 Task: Add the headline in the profile information "Student at Deshbandhu College".
Action: Mouse moved to (889, 102)
Screenshot: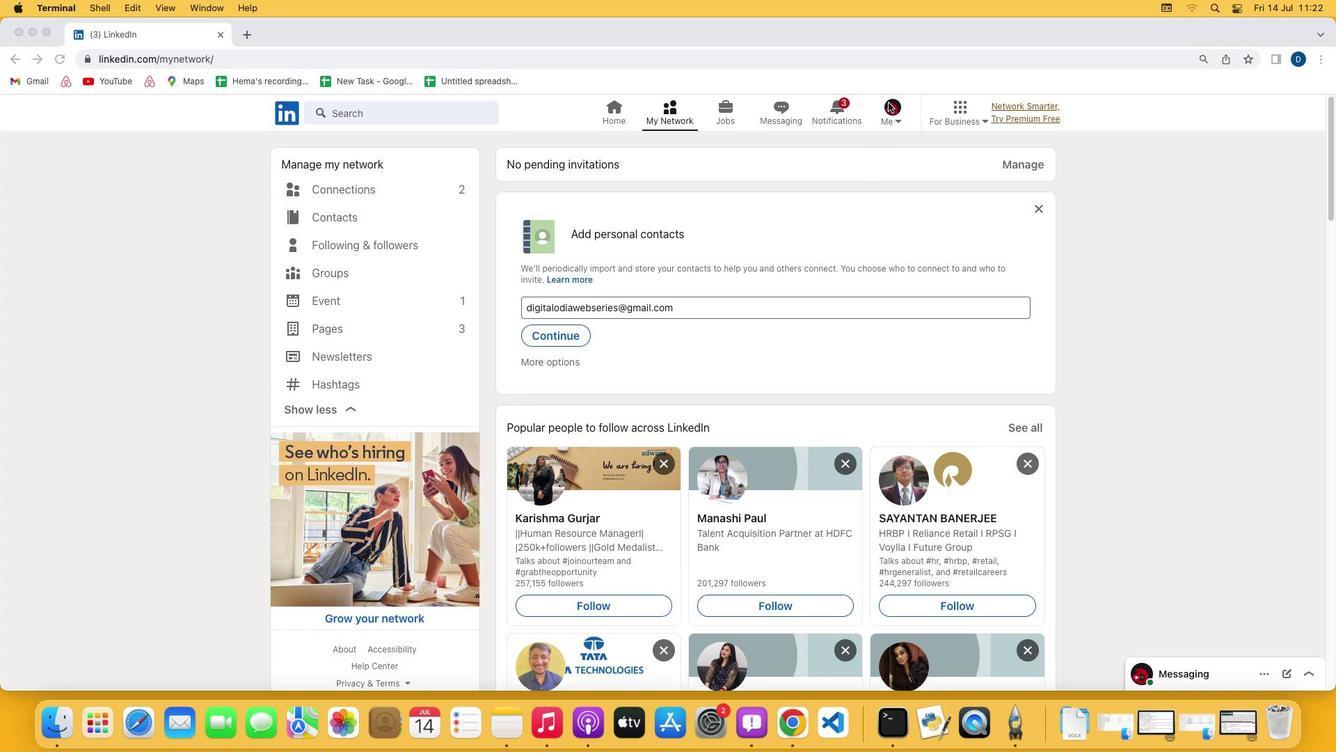 
Action: Mouse pressed left at (889, 102)
Screenshot: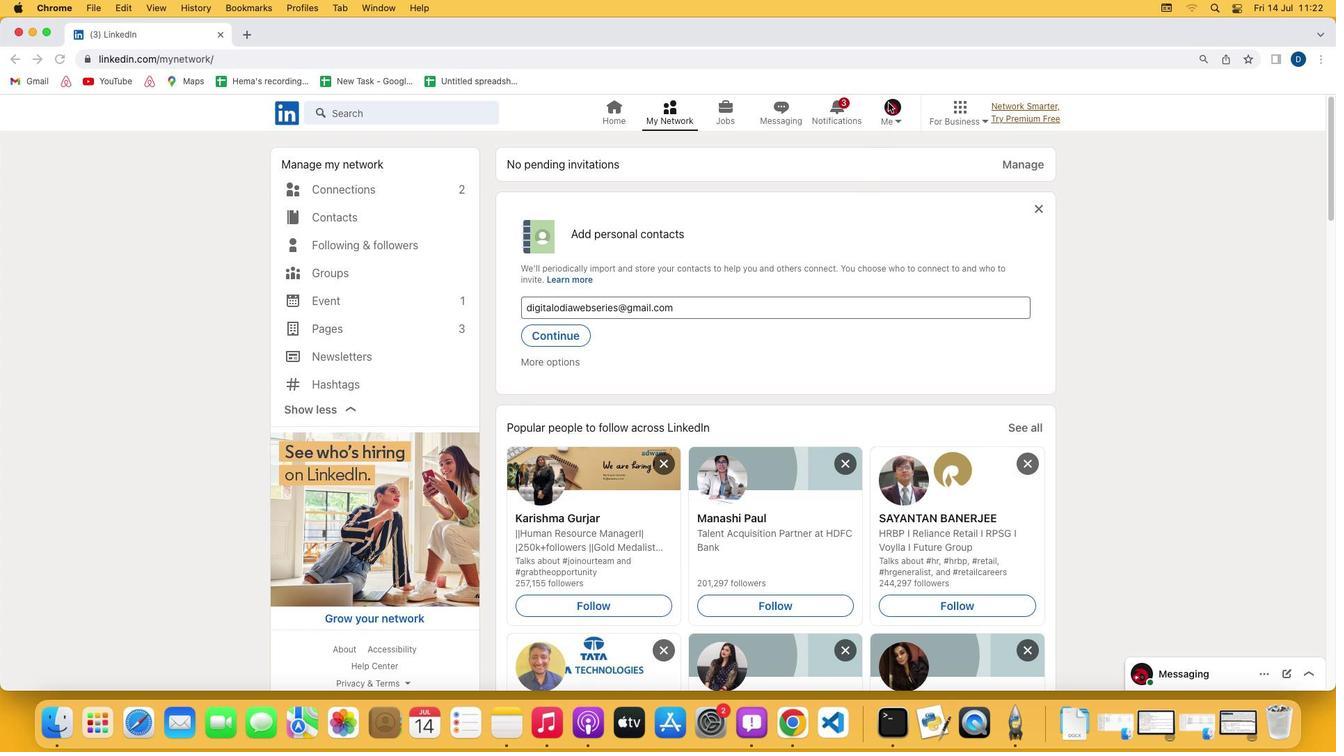 
Action: Mouse pressed left at (889, 102)
Screenshot: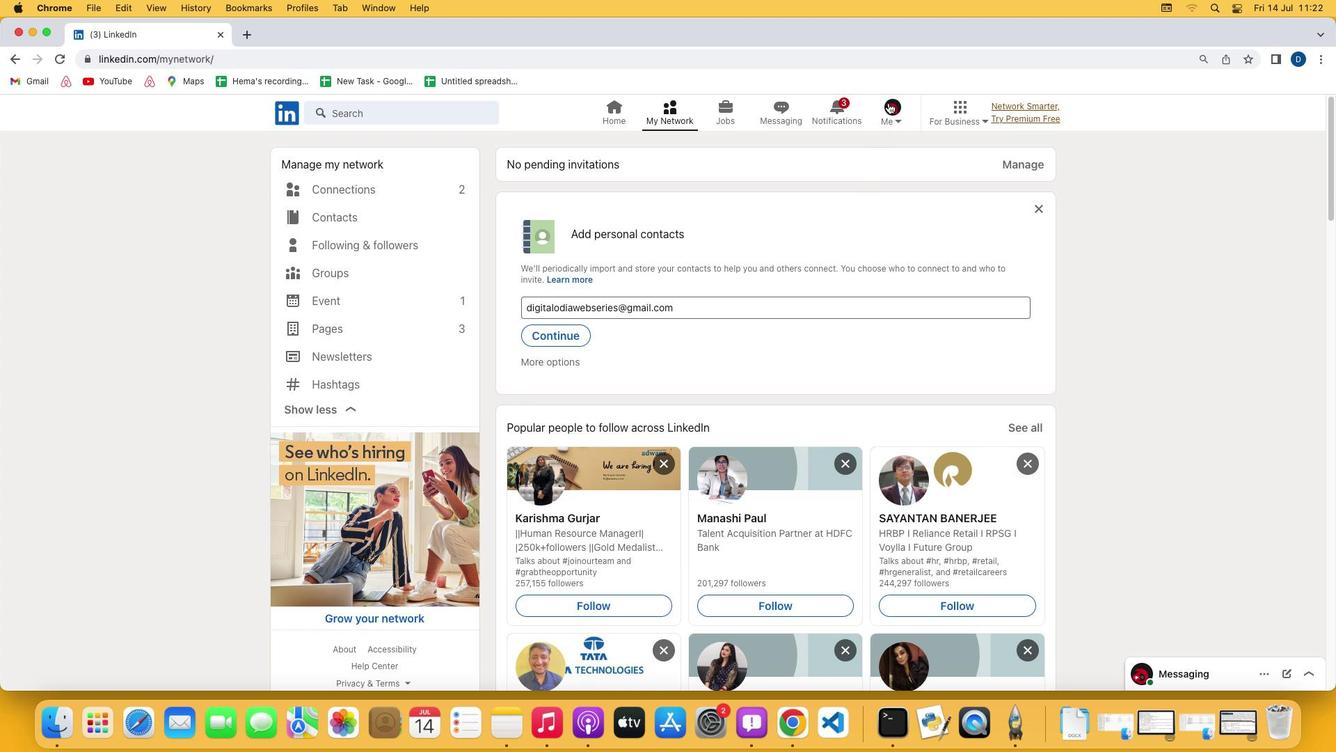 
Action: Mouse moved to (889, 103)
Screenshot: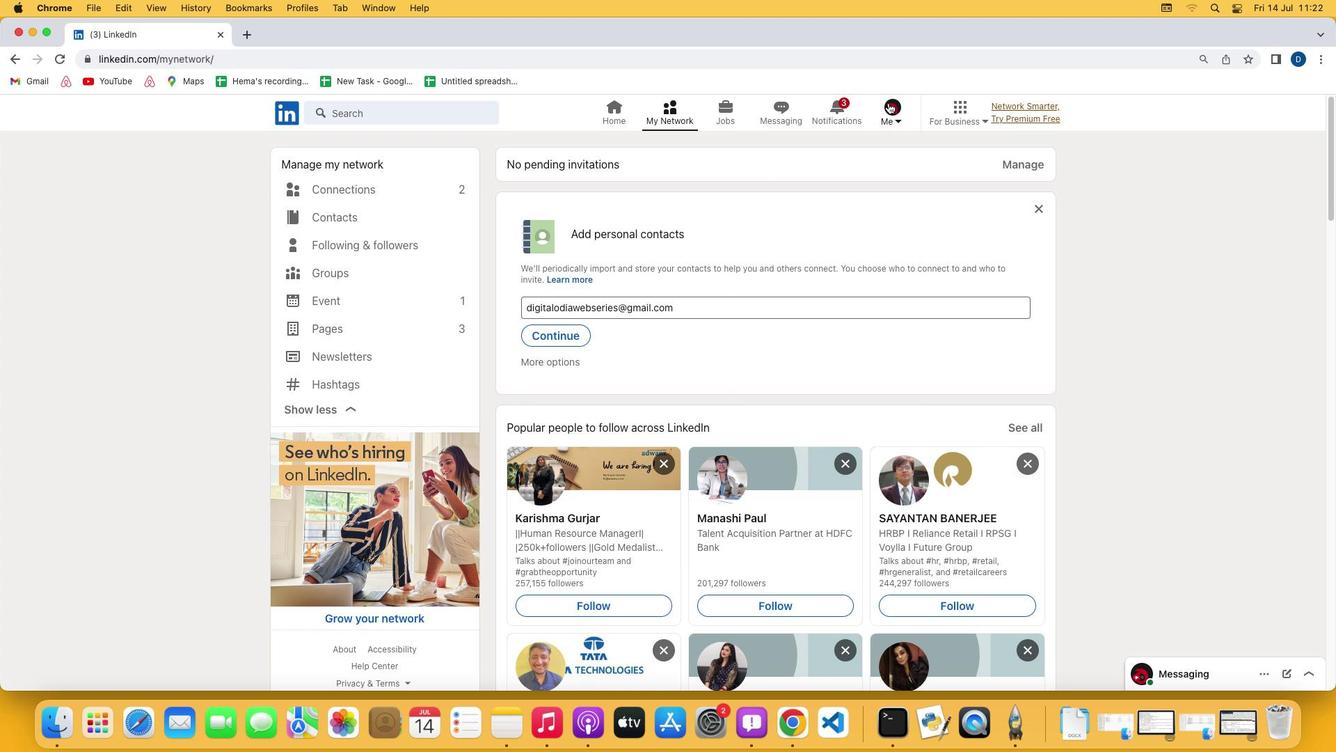
Action: Mouse pressed left at (889, 103)
Screenshot: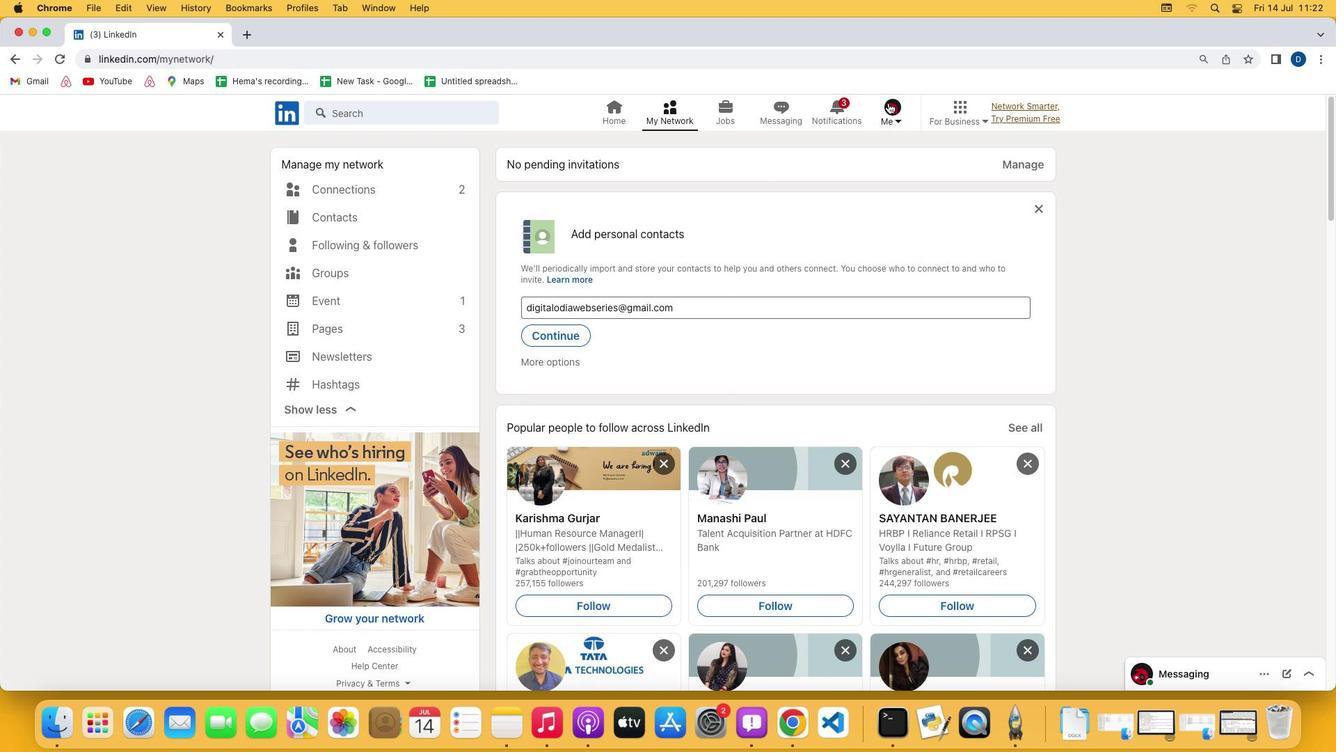 
Action: Mouse moved to (769, 160)
Screenshot: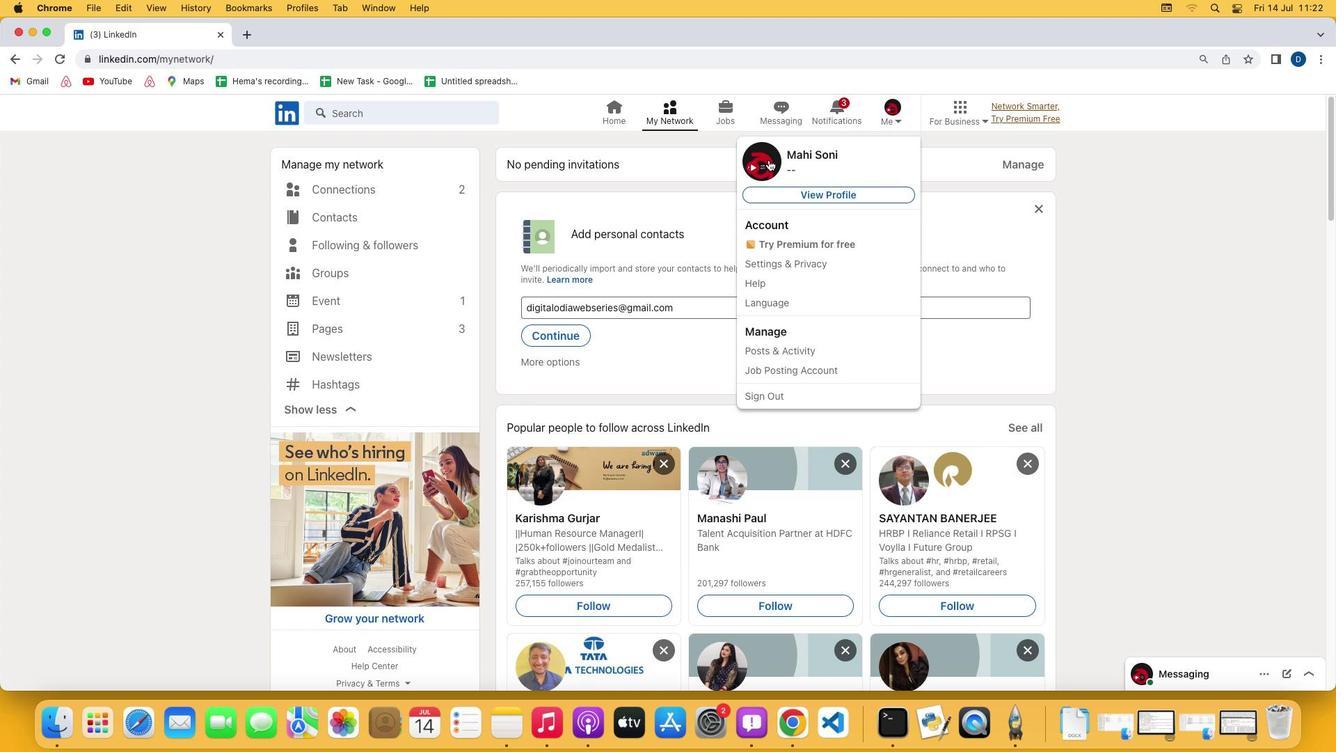 
Action: Mouse pressed left at (769, 160)
Screenshot: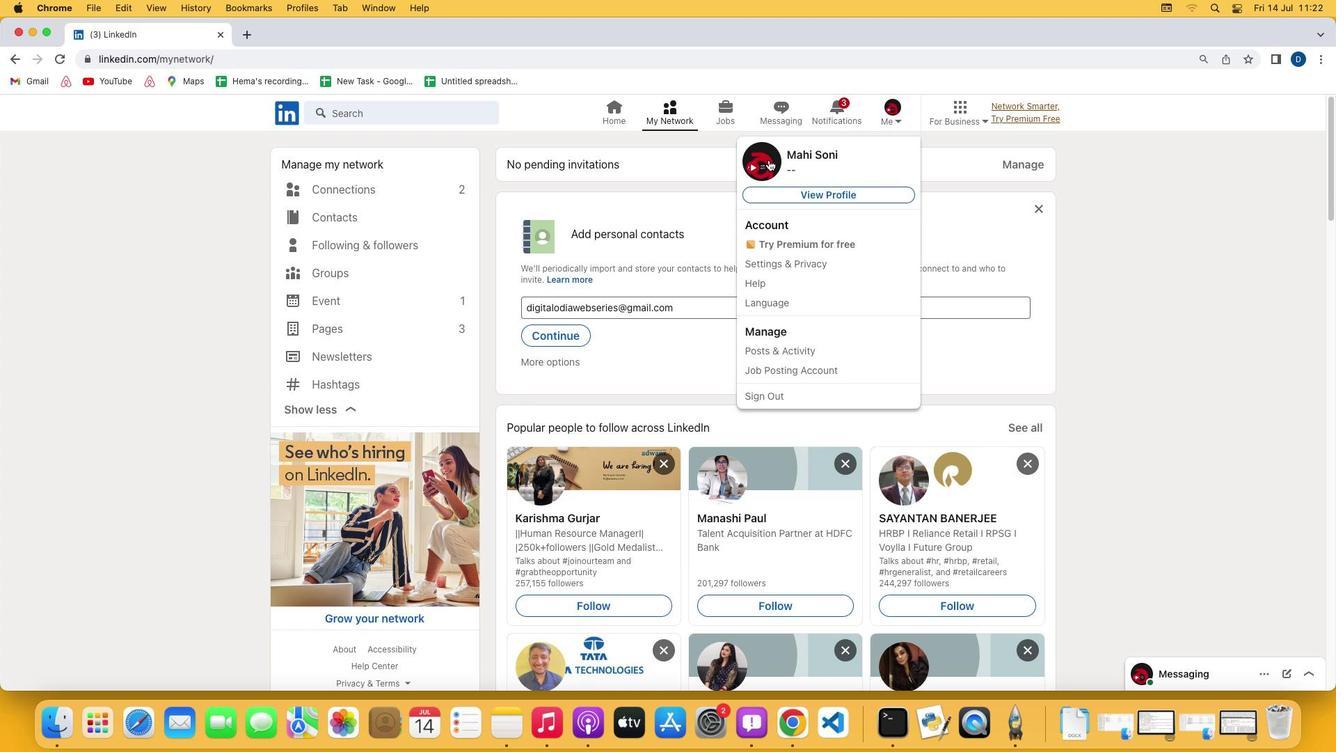 
Action: Mouse moved to (804, 361)
Screenshot: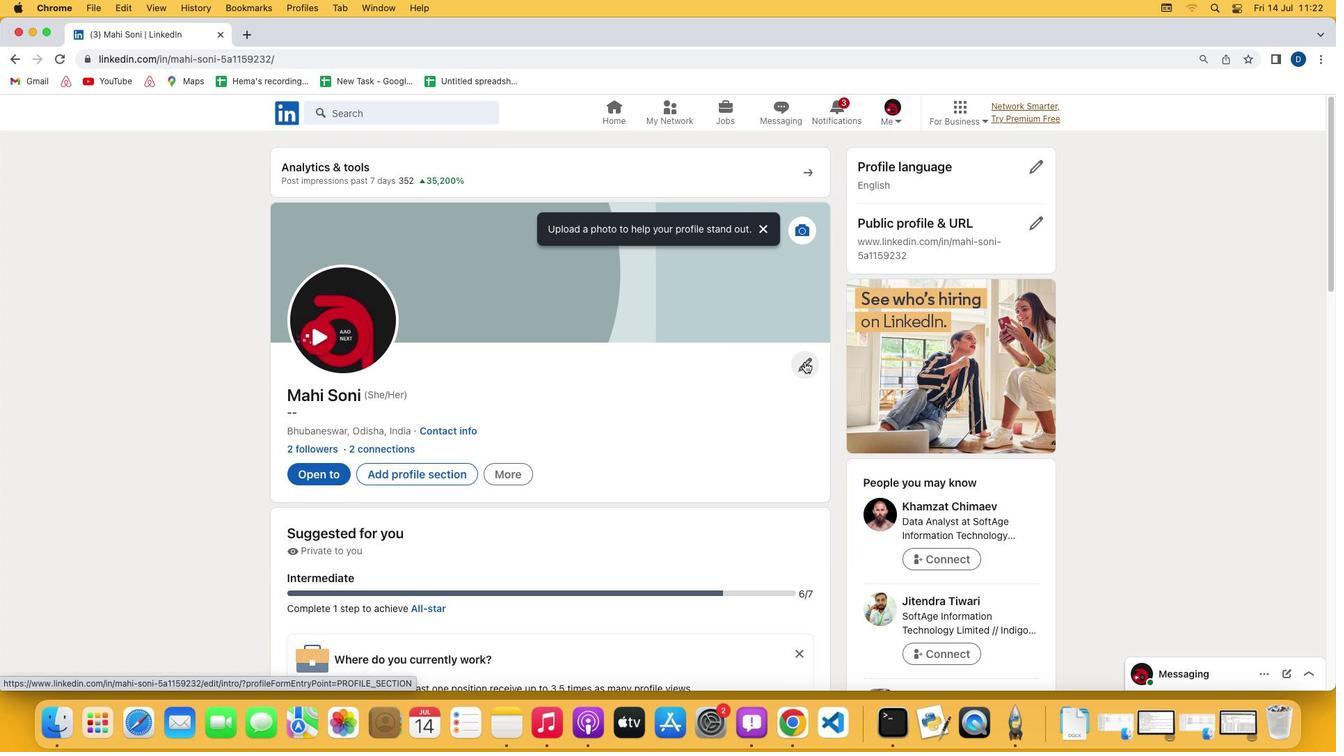 
Action: Mouse pressed left at (804, 361)
Screenshot: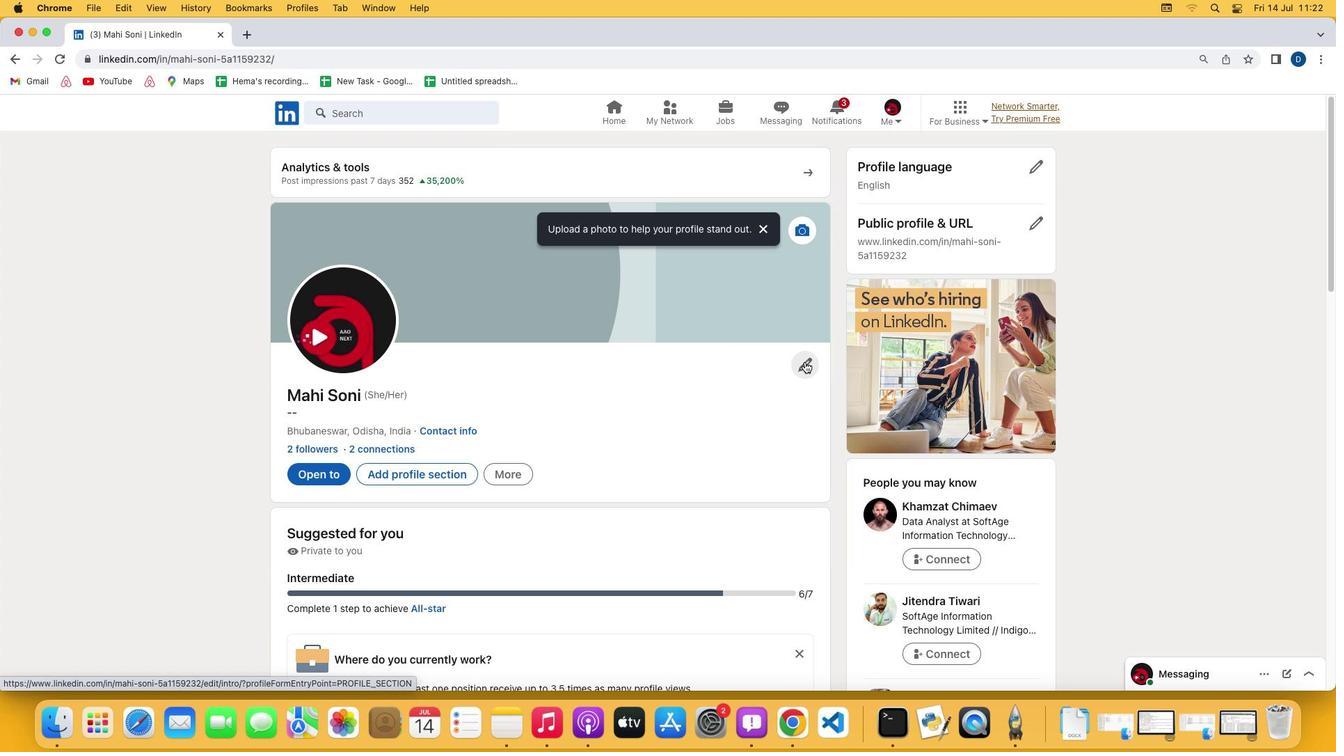 
Action: Mouse moved to (625, 580)
Screenshot: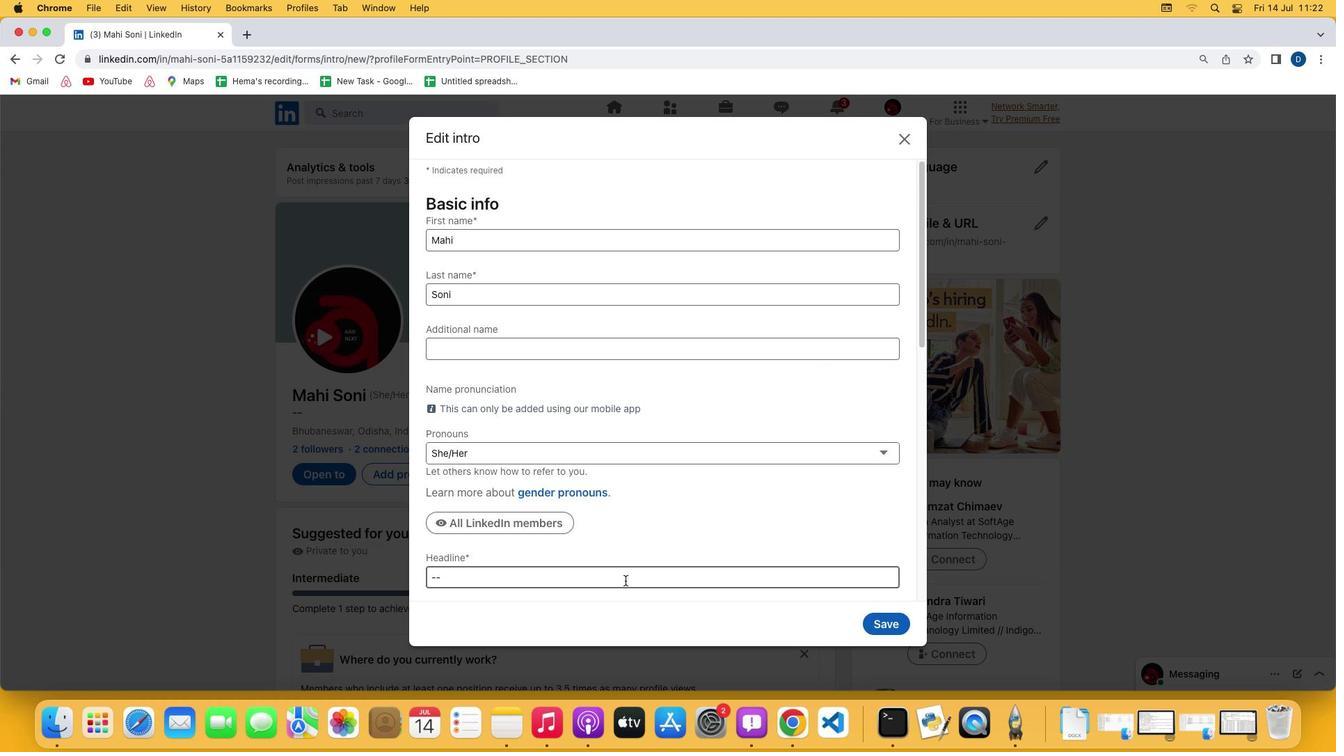 
Action: Mouse pressed left at (625, 580)
Screenshot: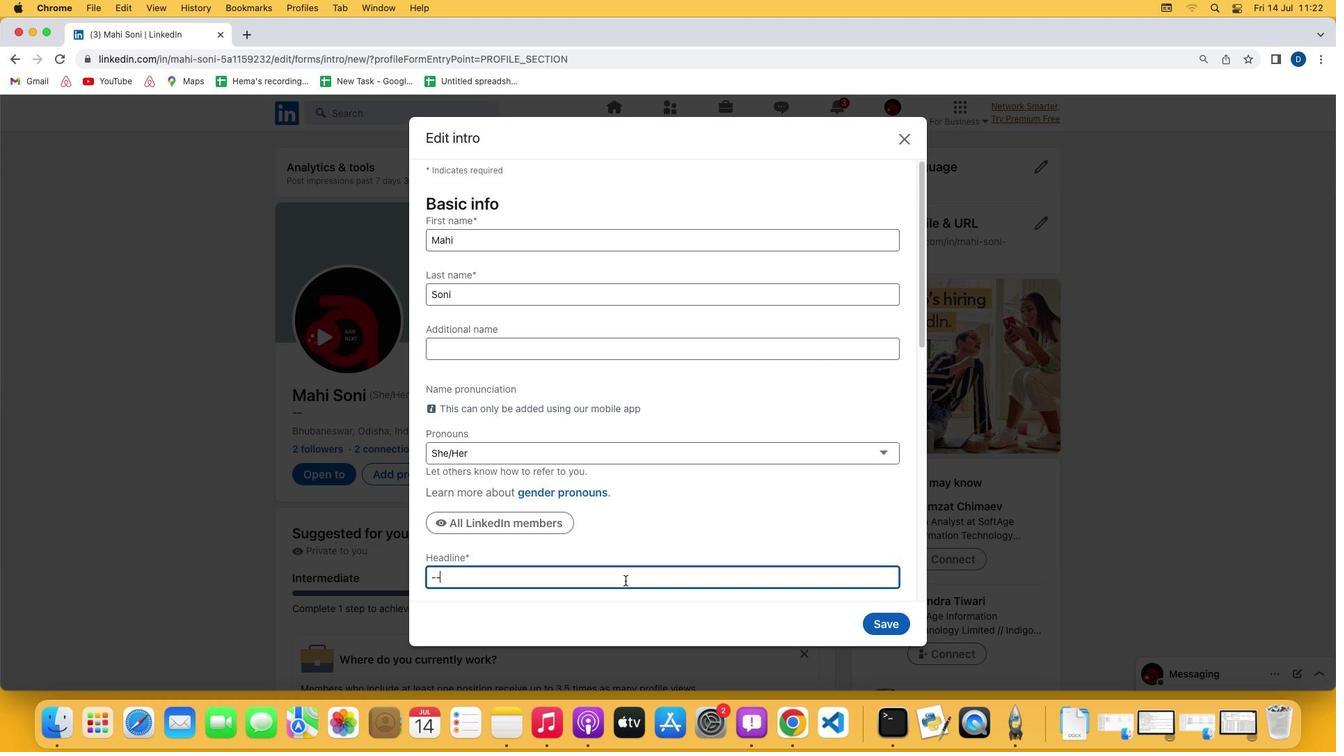 
Action: Mouse moved to (624, 569)
Screenshot: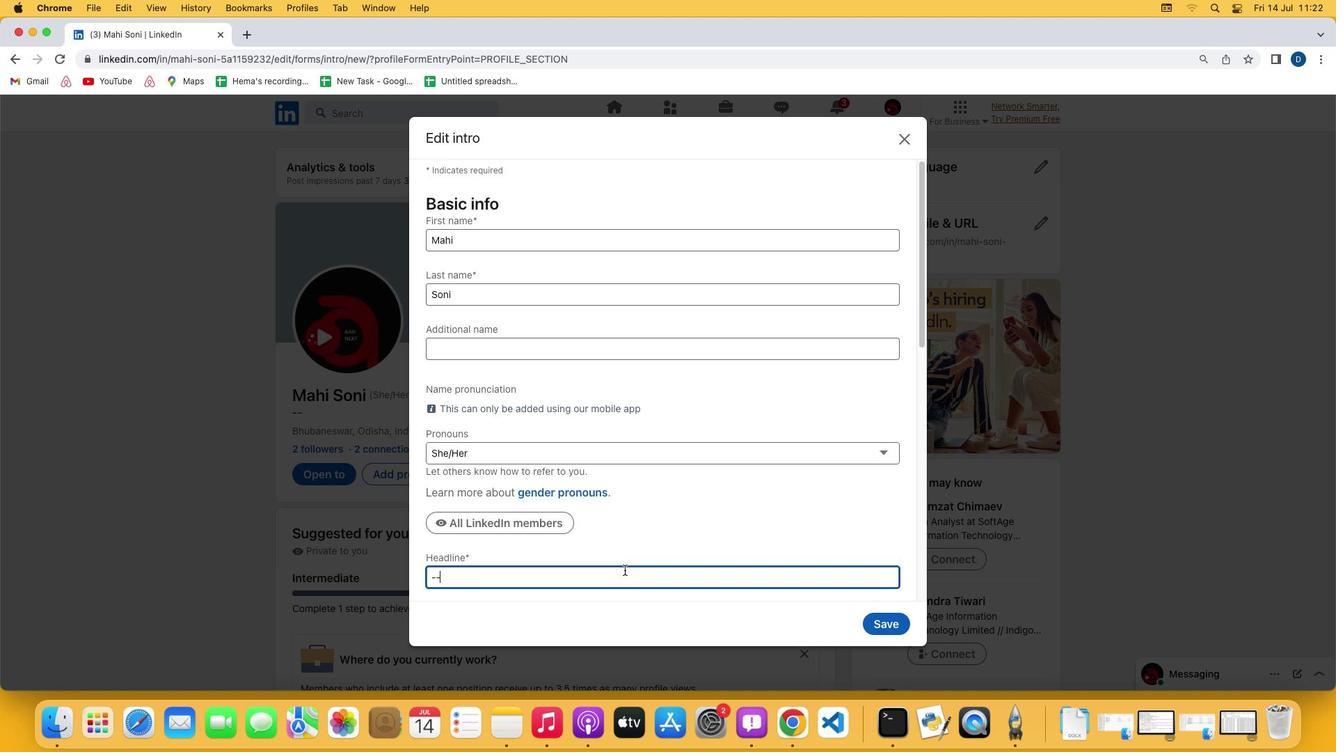 
Action: Key pressed Key.backspaceKey.backspaceKey.shift'S''t''u''d''e''n''t'Key.space'a''t'Key.spaceKey.shift'D''e''s''h''b''a''n''d''h''u'Key.spaceKey.shift'C''o''l''l''e''g''e'
Screenshot: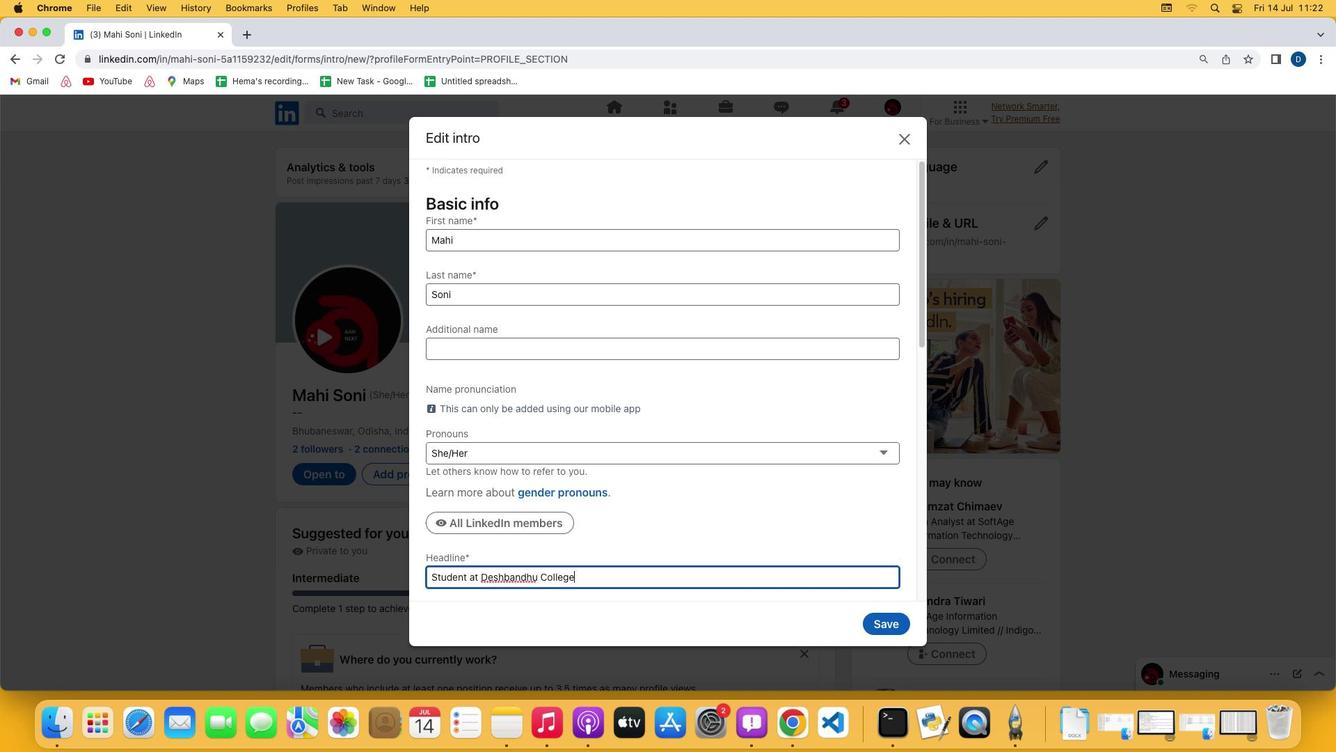 
